Task: Add Hu Organic Almond Butter + Puffed Quinoa Dark Chocolate Bar to the cart.
Action: Mouse moved to (23, 68)
Screenshot: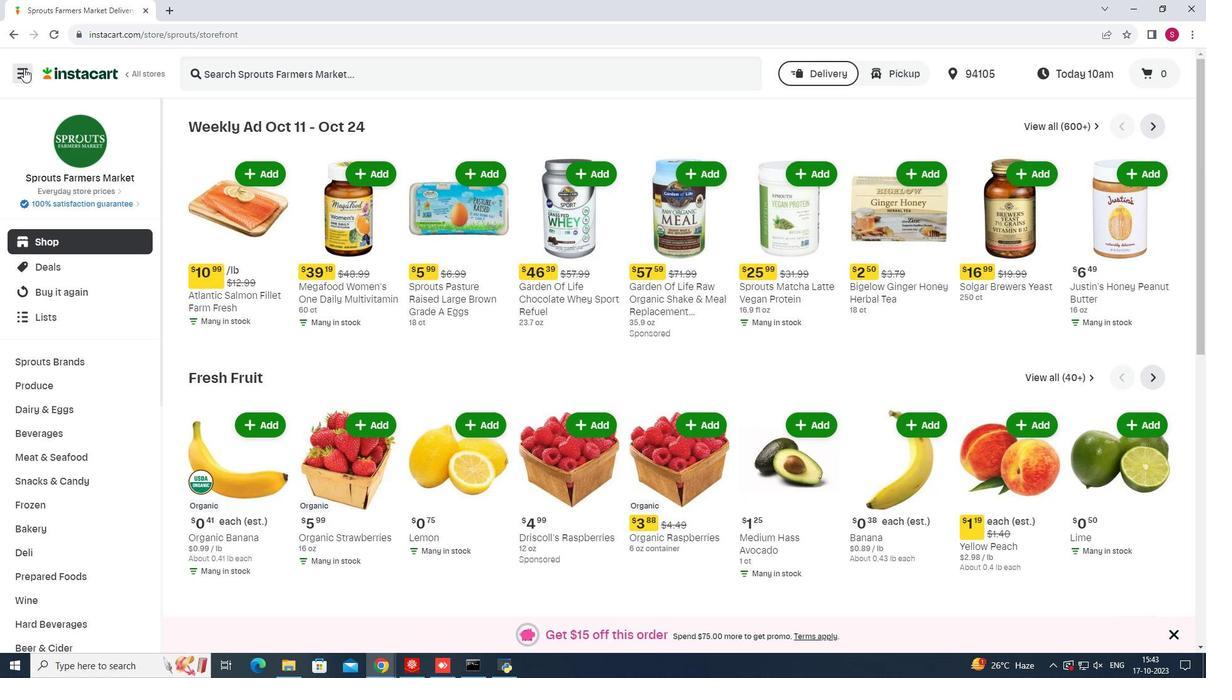 
Action: Mouse pressed left at (23, 68)
Screenshot: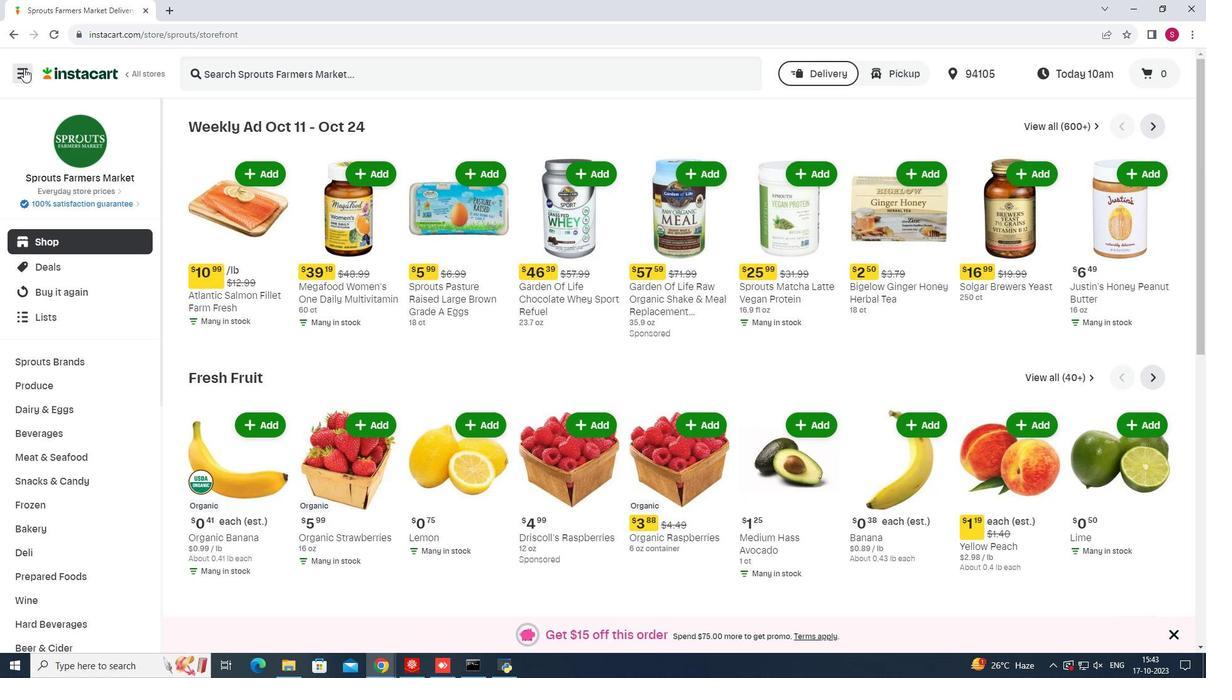 
Action: Mouse moved to (64, 331)
Screenshot: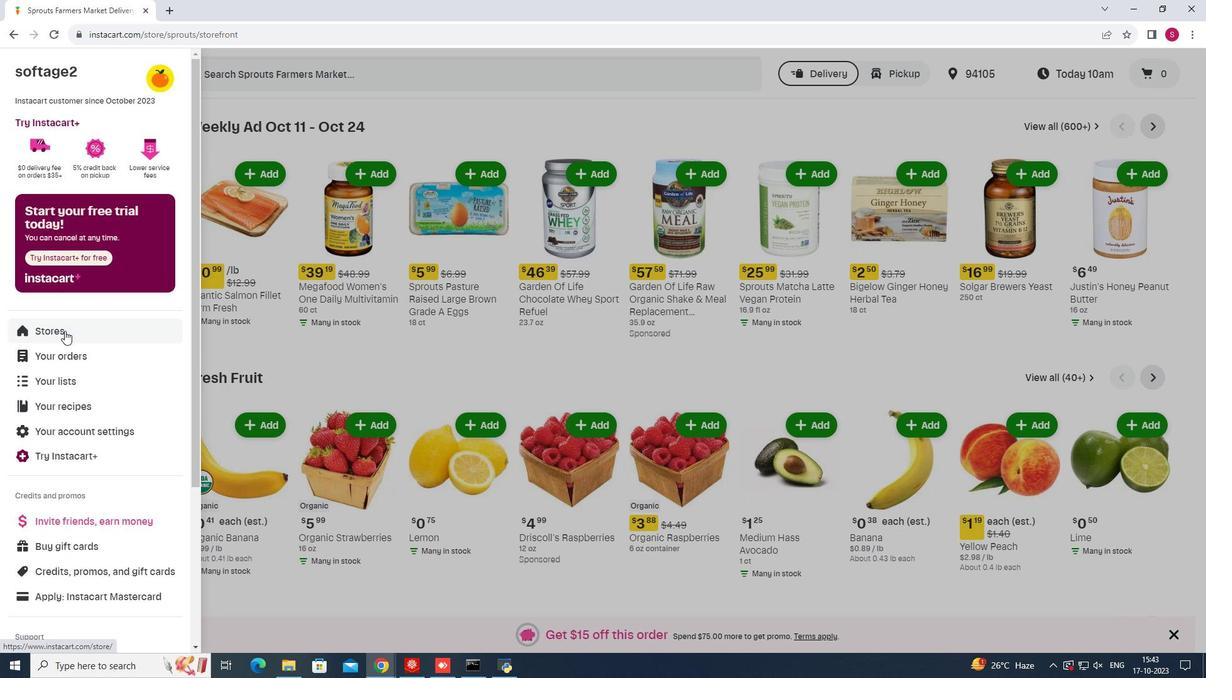 
Action: Mouse pressed left at (64, 331)
Screenshot: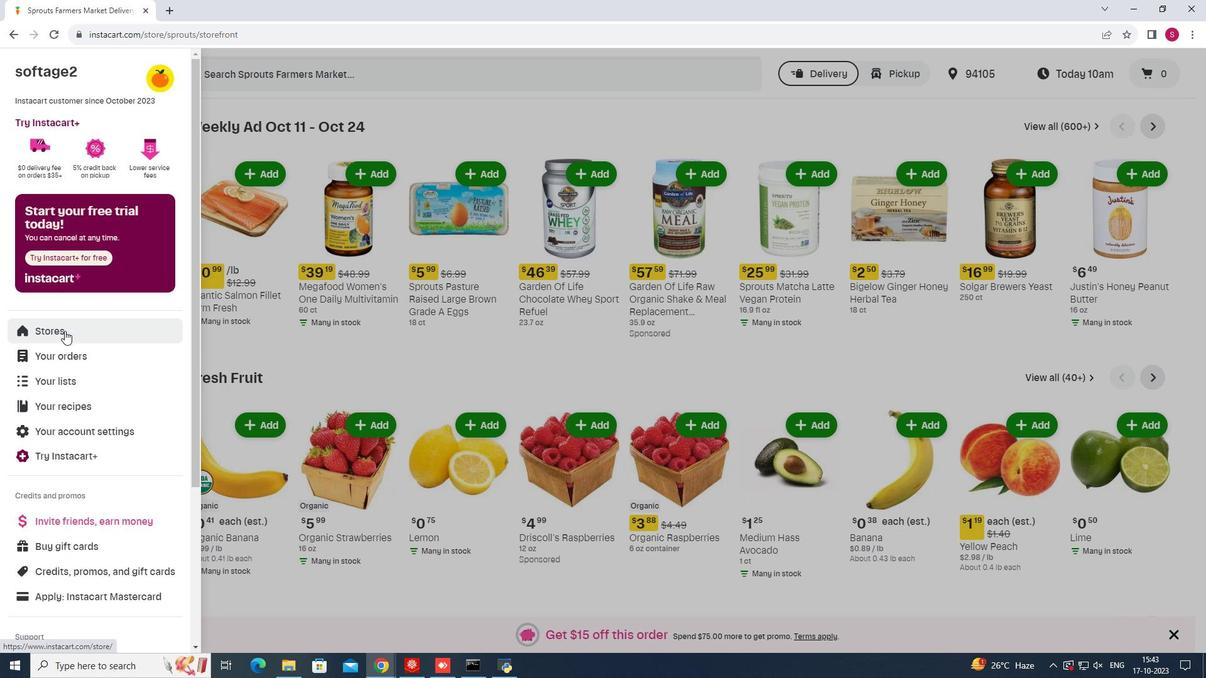 
Action: Mouse moved to (295, 111)
Screenshot: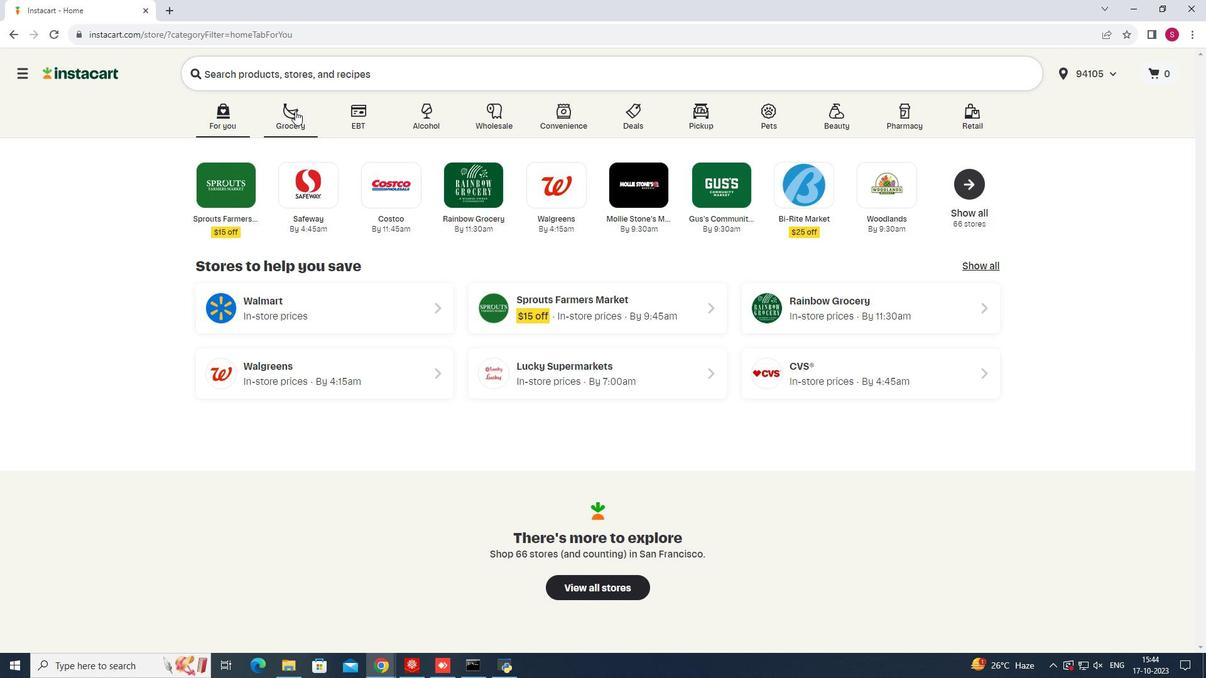 
Action: Mouse pressed left at (295, 111)
Screenshot: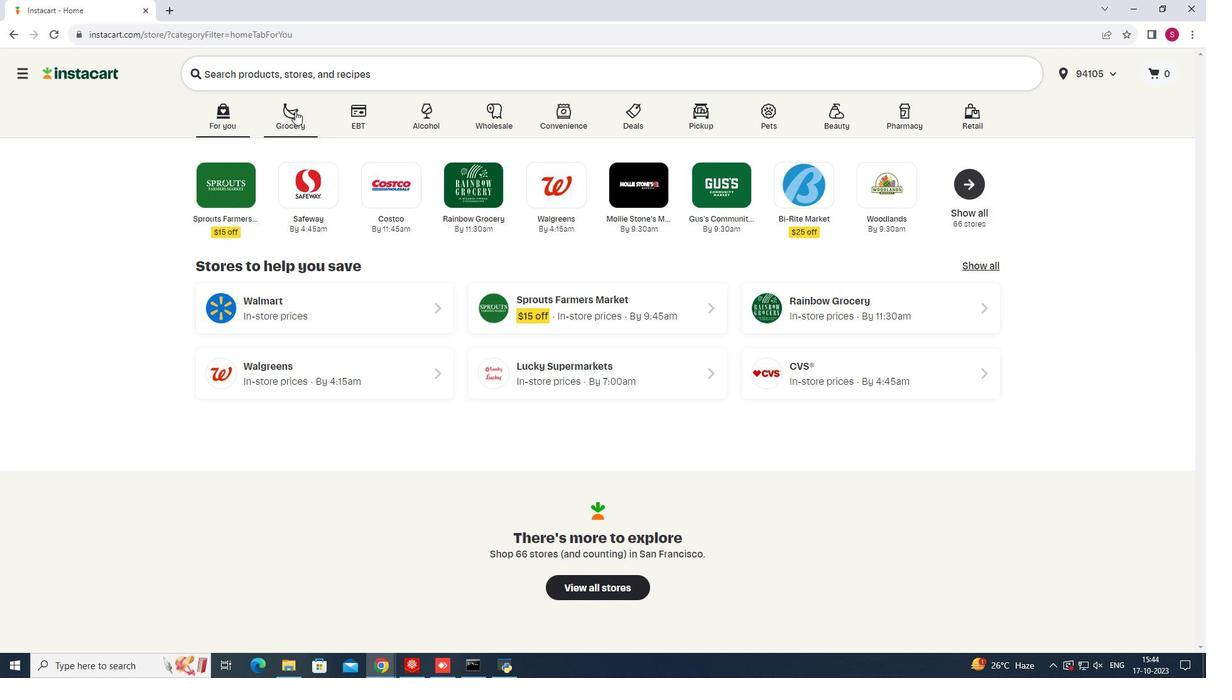 
Action: Mouse moved to (894, 168)
Screenshot: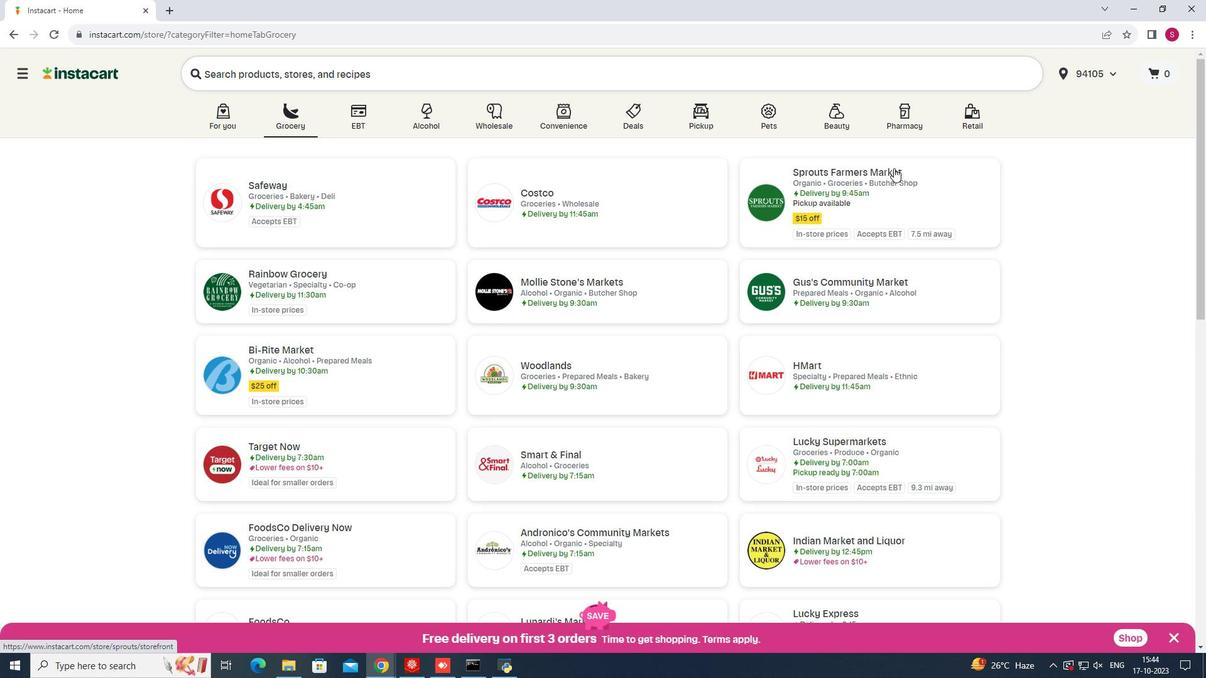
Action: Mouse pressed left at (894, 168)
Screenshot: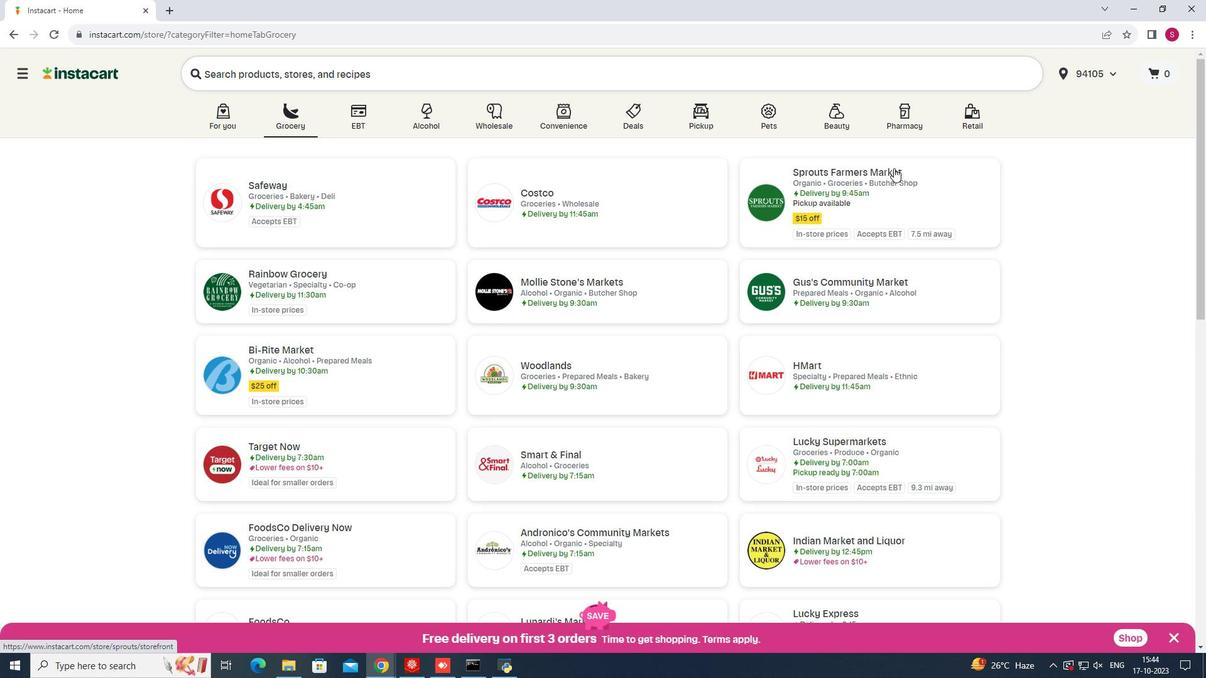 
Action: Mouse moved to (60, 480)
Screenshot: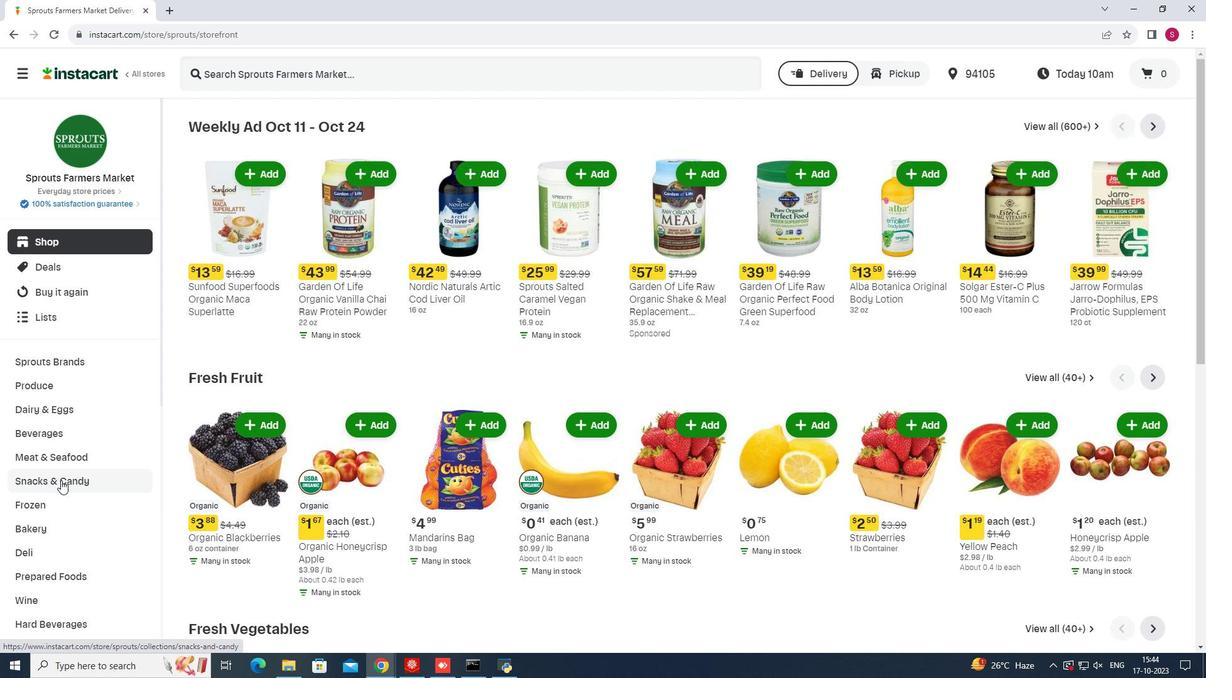
Action: Mouse pressed left at (60, 480)
Screenshot: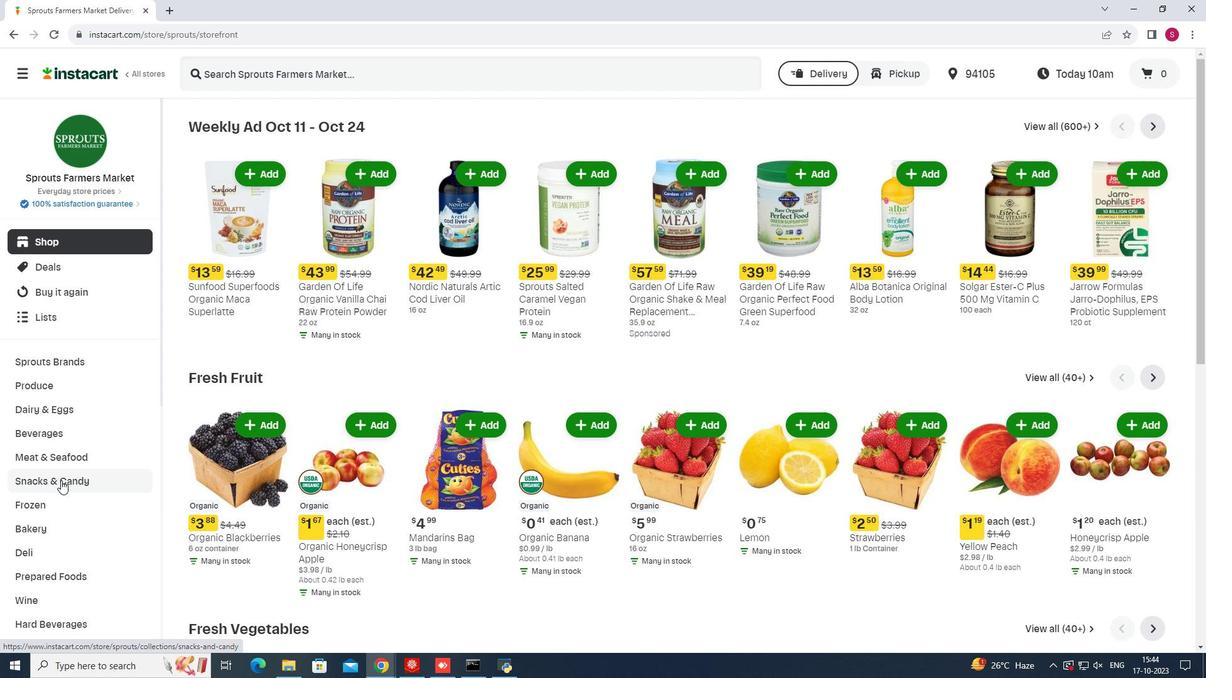 
Action: Mouse moved to (356, 154)
Screenshot: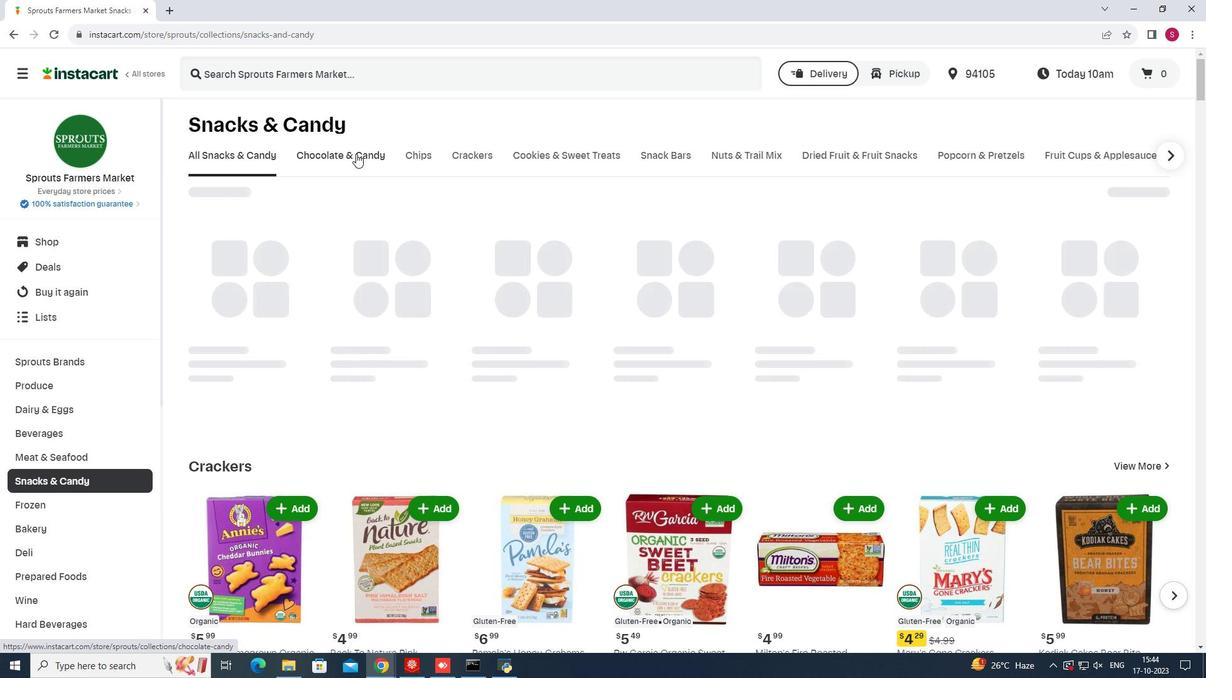 
Action: Mouse pressed left at (356, 154)
Screenshot: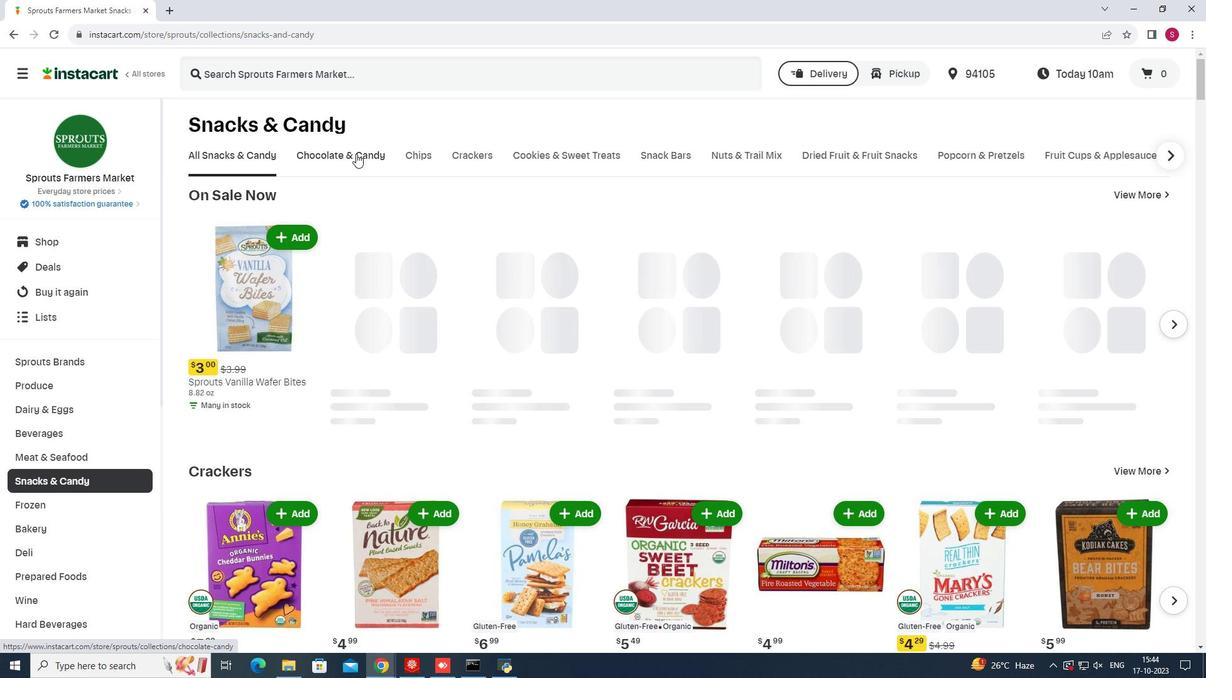 
Action: Mouse moved to (326, 208)
Screenshot: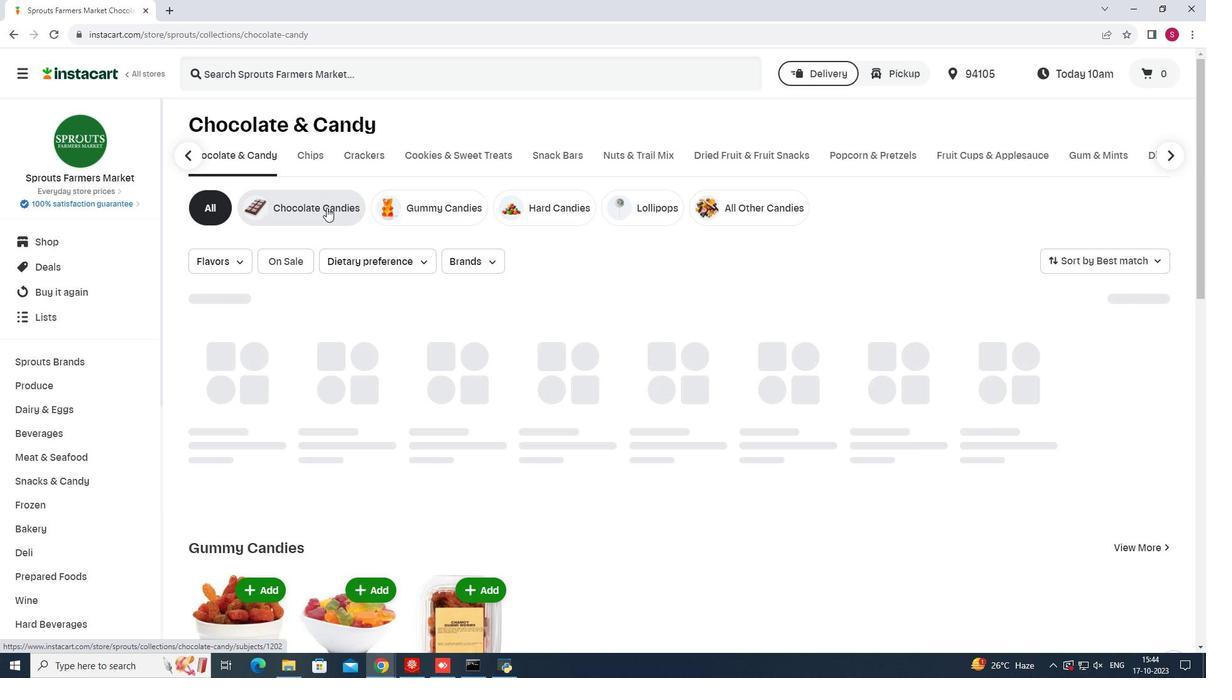 
Action: Mouse pressed left at (326, 208)
Screenshot: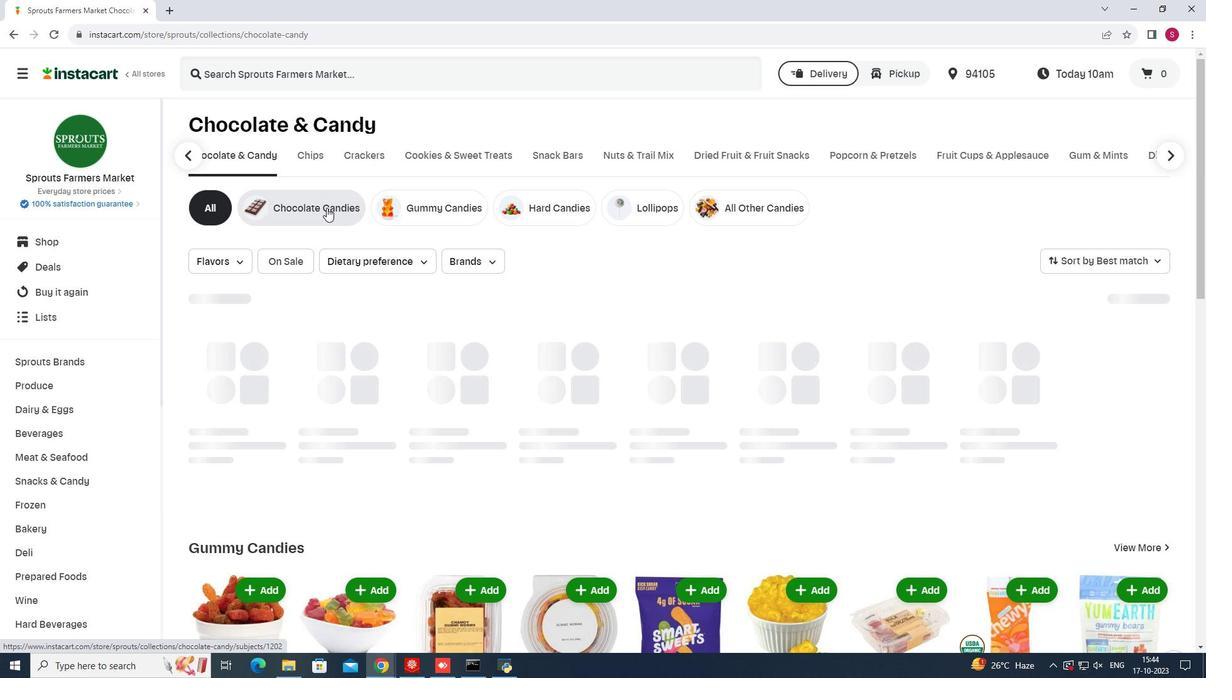 
Action: Mouse moved to (367, 67)
Screenshot: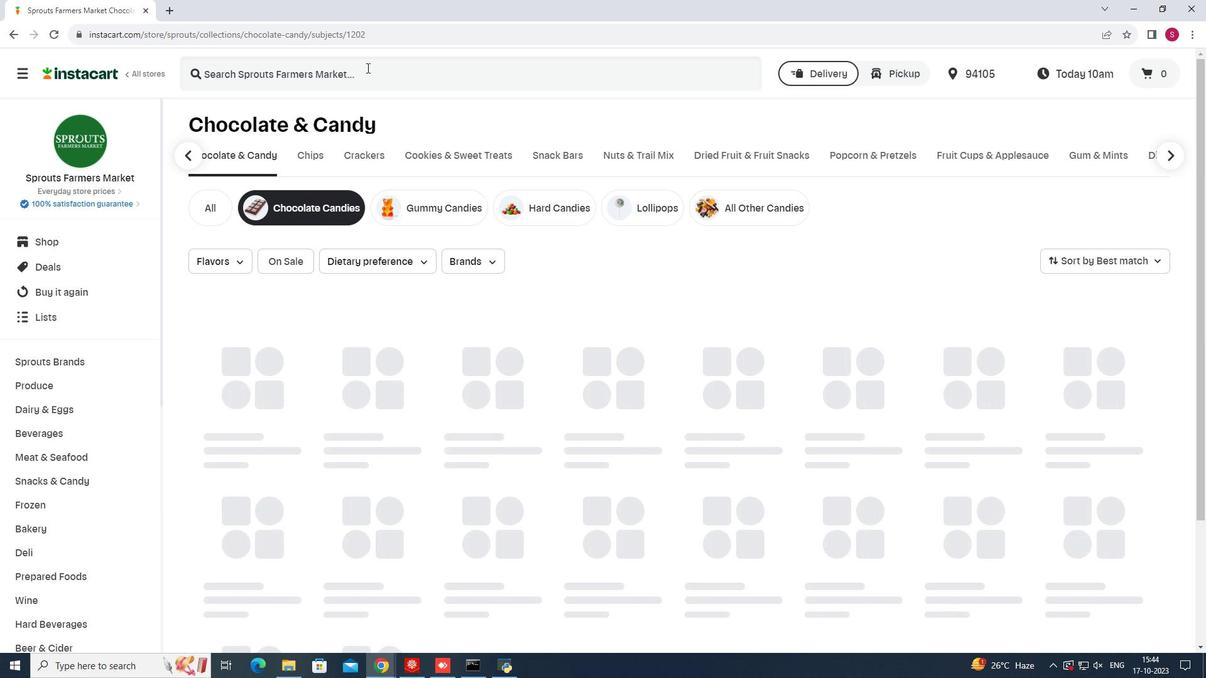 
Action: Mouse pressed left at (367, 67)
Screenshot: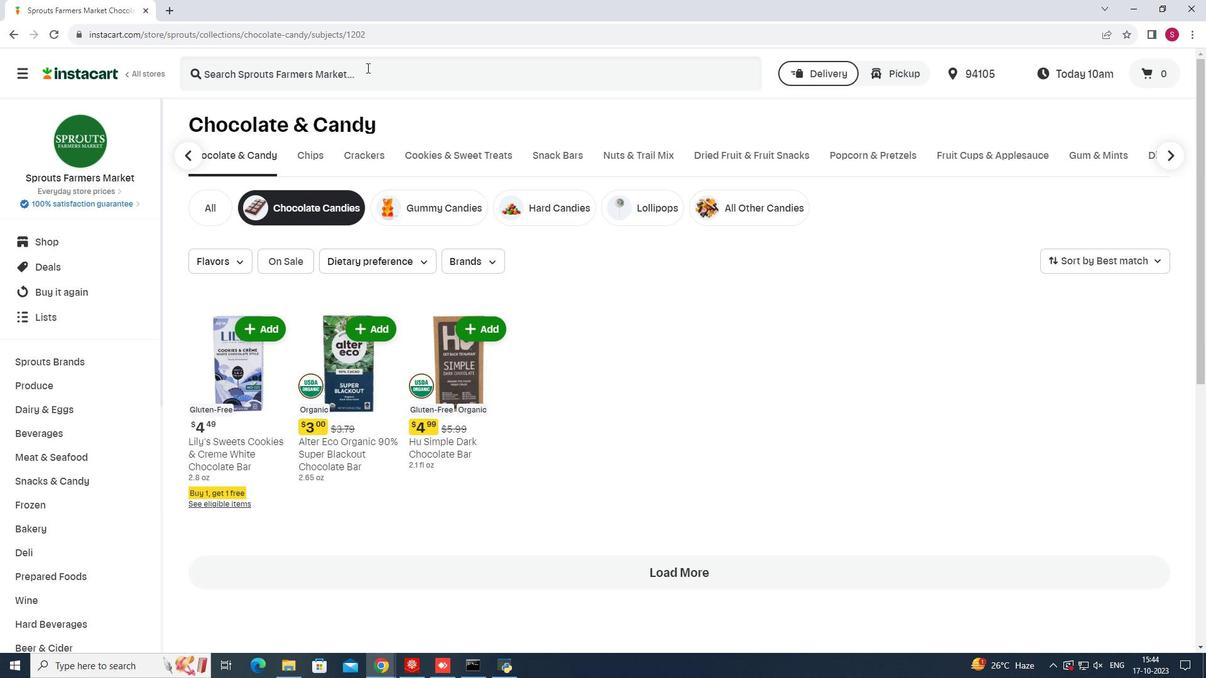 
Action: Key pressed <Key.shift>Hu<Key.space><Key.shift>Organic<Key.space><Key.shift>Almond<Key.space><Key.shift>Butter<Key.space><Key.shift_r>_<Key.backspace><Key.shift_r>+<Key.space><Key.shift><Key.shift><Key.shift><Key.shift><Key.shift><Key.shift><Key.shift><Key.shift><Key.shift><Key.shift><Key.shift><Key.shift><Key.shift><Key.shift><Key.shift>Puffed<Key.space><Key.shift>Quinoa<Key.space><Key.shift>Dark<Key.space><Key.shift><Key.shift>Chocolate<Key.space><Key.shift>Bar<Key.enter>
Screenshot: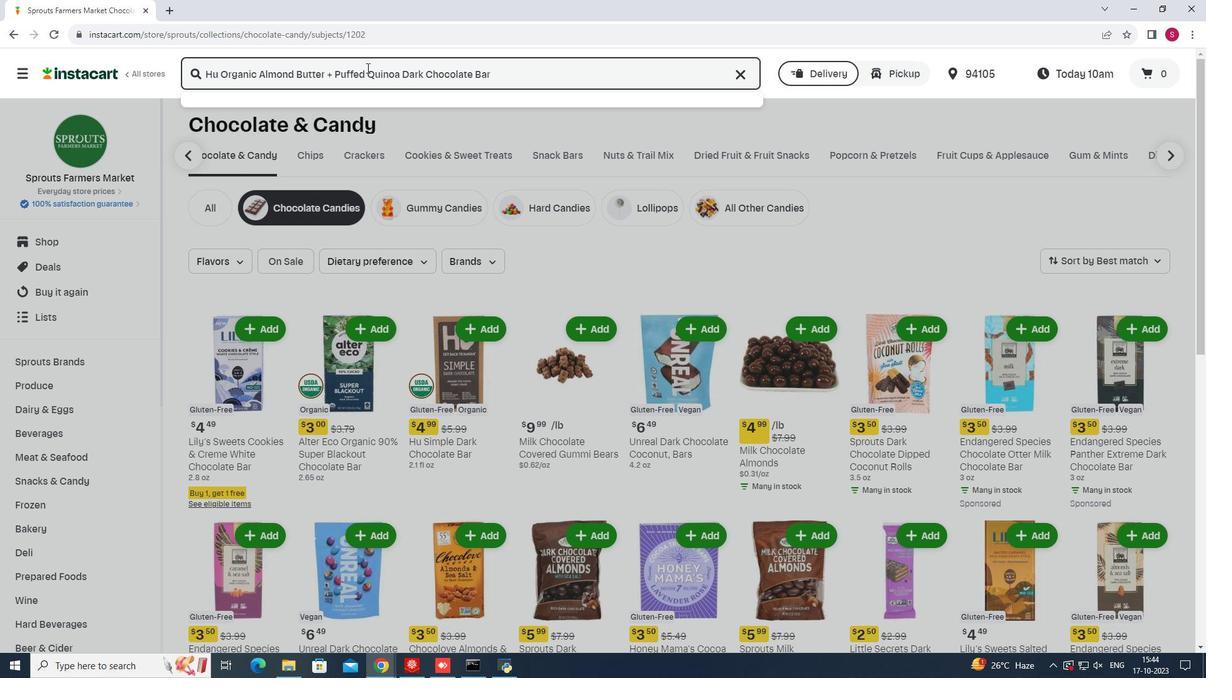
Action: Mouse moved to (535, 259)
Screenshot: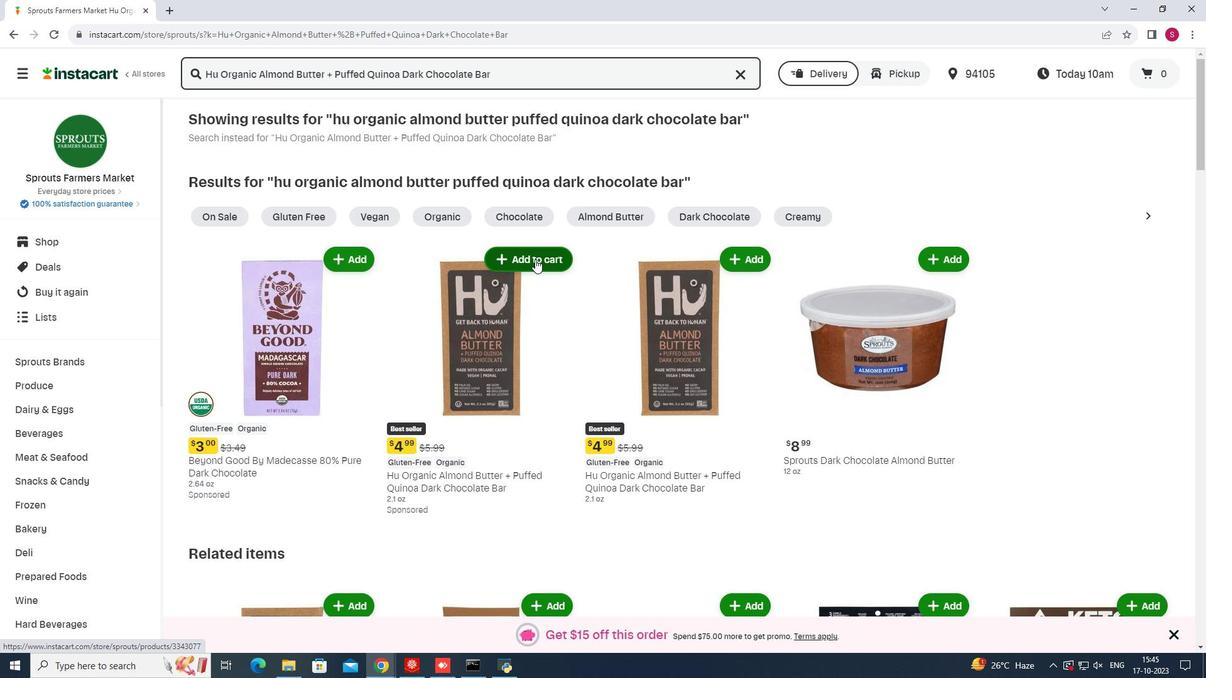 
Action: Mouse pressed left at (535, 259)
Screenshot: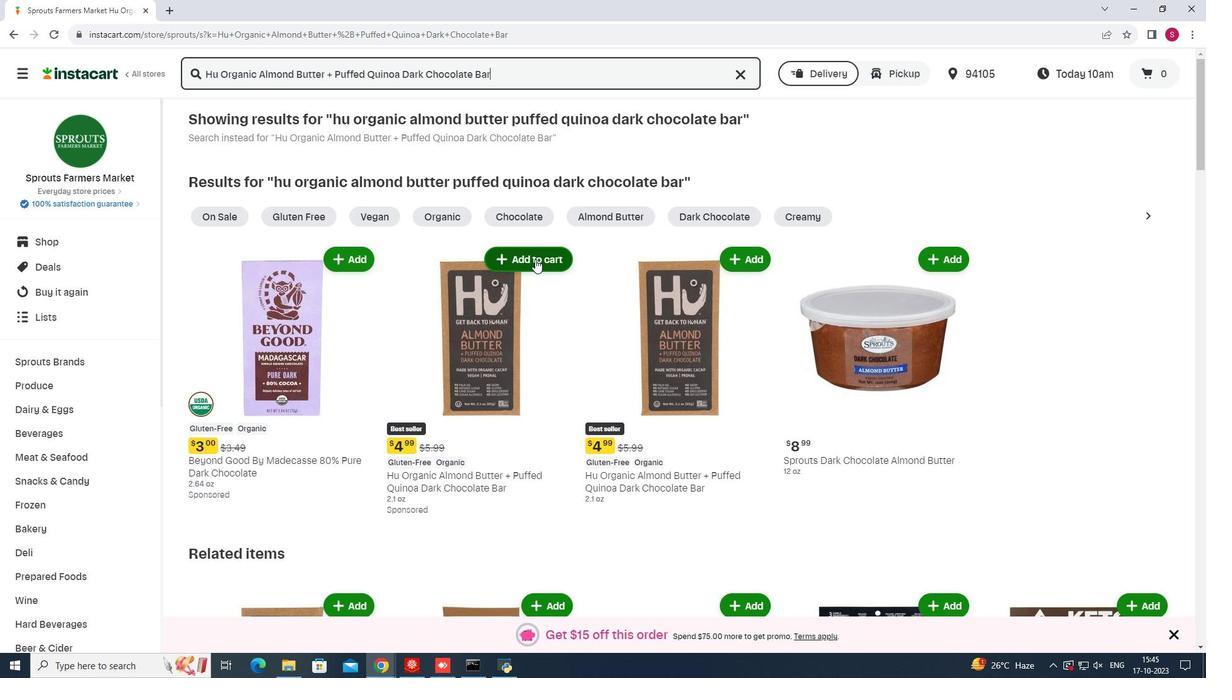 
Action: Mouse moved to (778, 201)
Screenshot: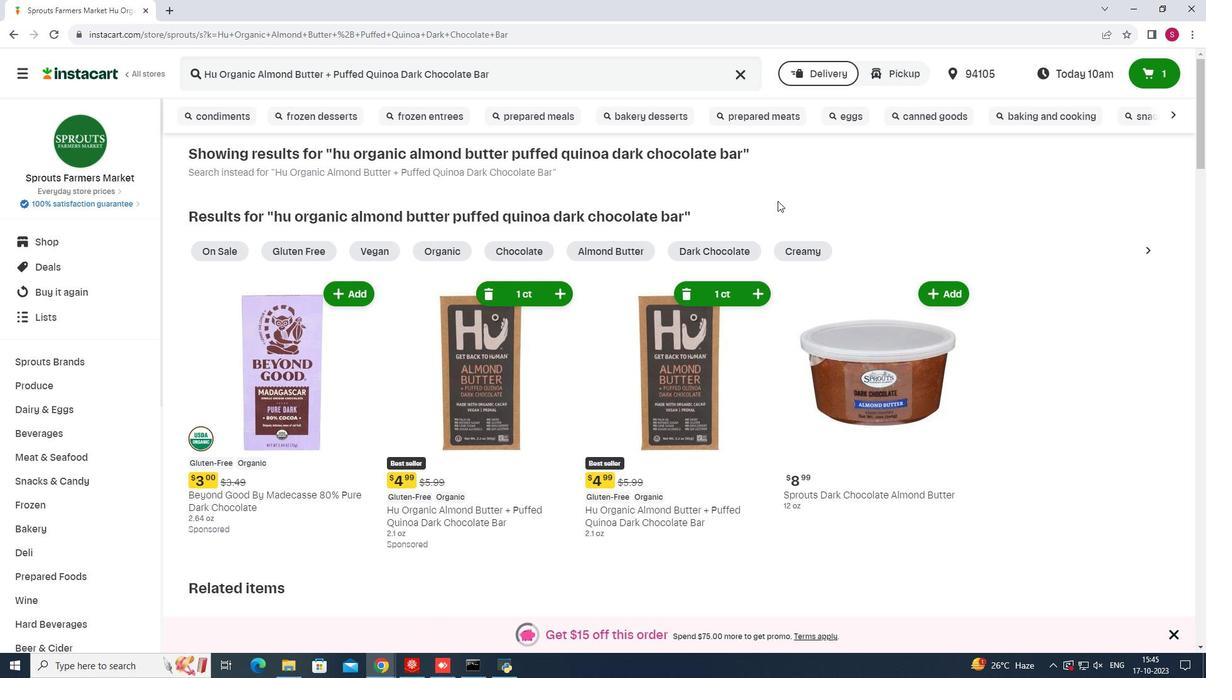 
